 Task: Create a due date automation trigger when advanced on, 2 hours after a card is due add fields without custom field "Resume" set to a number lower or equal to 1 and lower than 10.
Action: Mouse moved to (1079, 84)
Screenshot: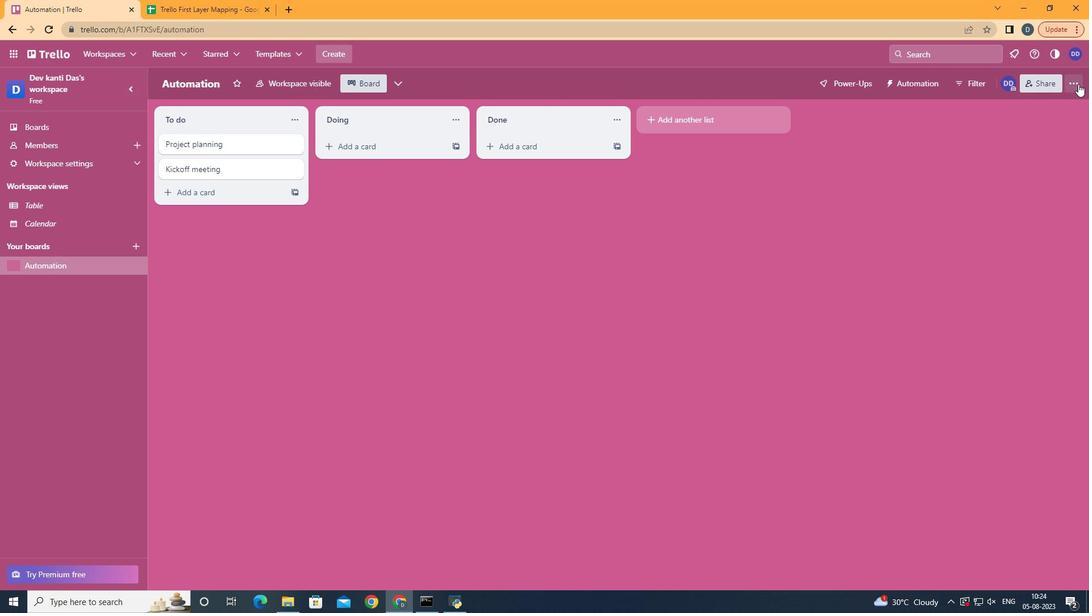 
Action: Mouse pressed left at (1079, 84)
Screenshot: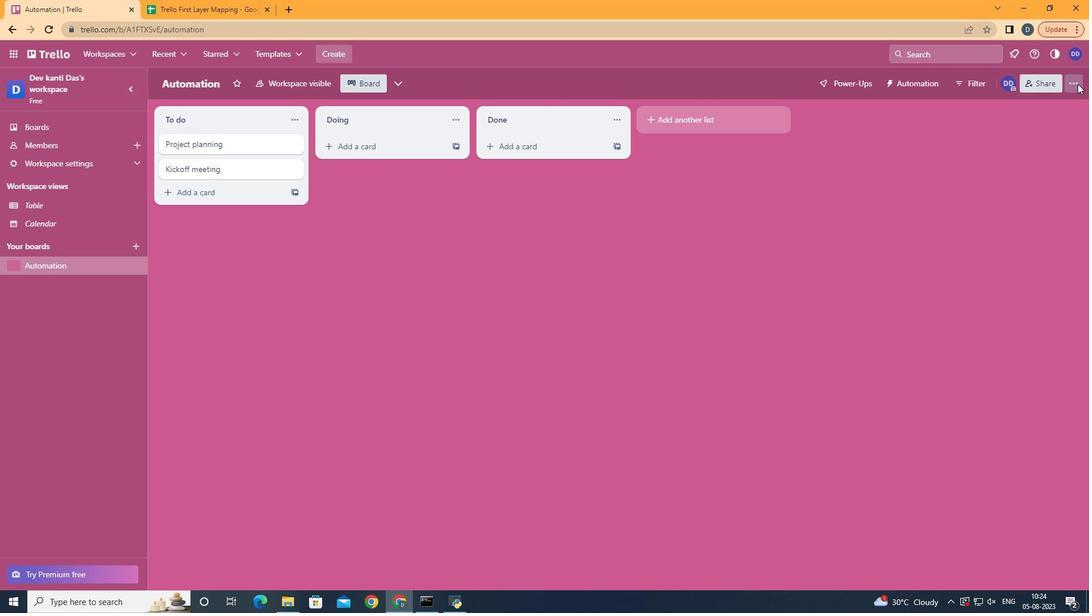 
Action: Mouse moved to (931, 233)
Screenshot: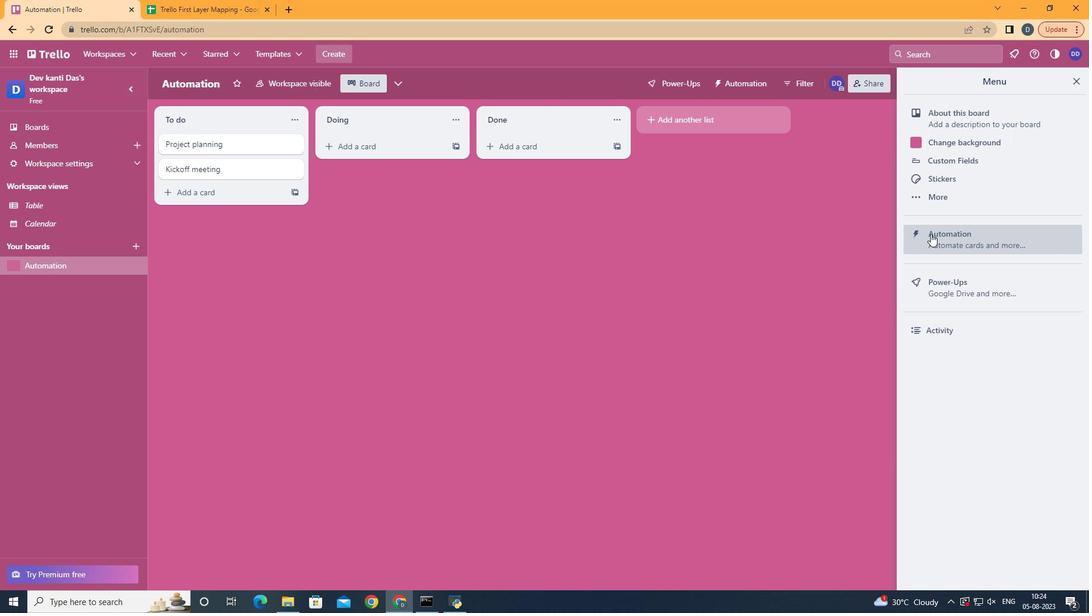 
Action: Mouse pressed left at (931, 233)
Screenshot: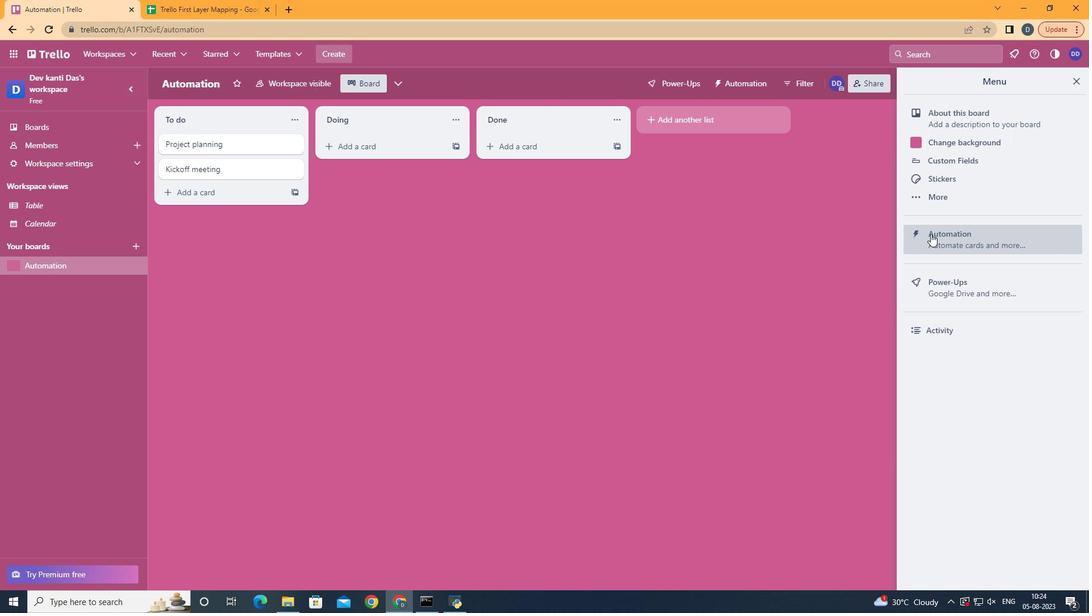 
Action: Mouse moved to (225, 220)
Screenshot: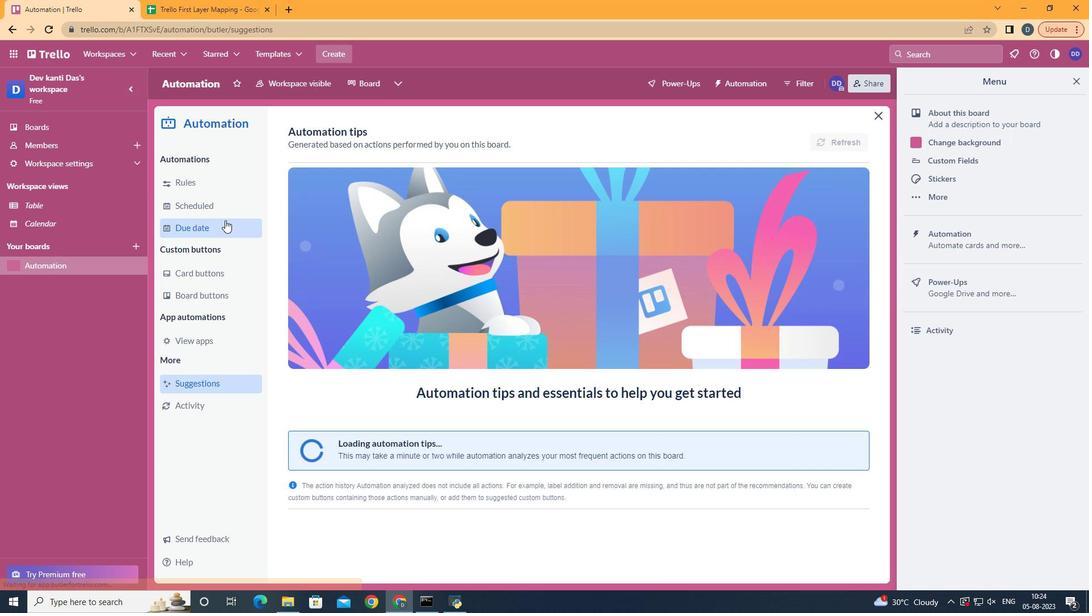 
Action: Mouse pressed left at (225, 220)
Screenshot: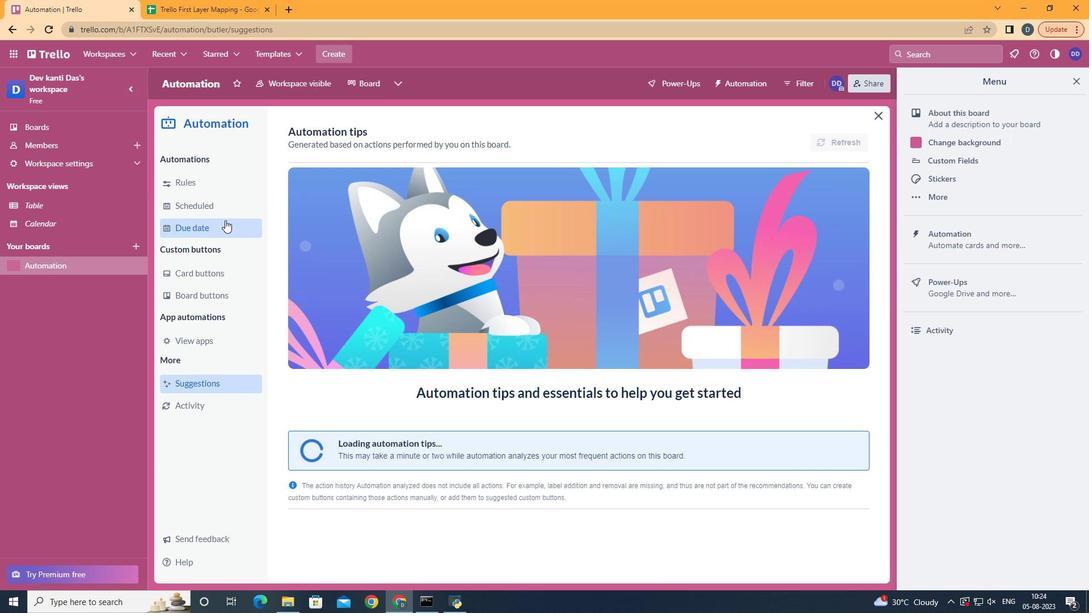 
Action: Mouse moved to (807, 128)
Screenshot: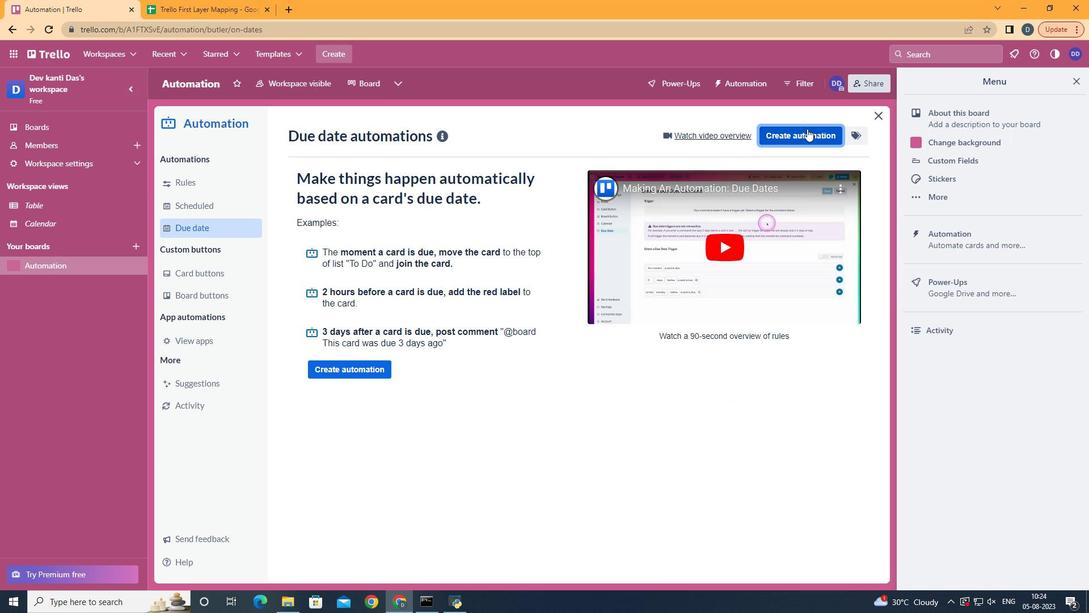 
Action: Mouse pressed left at (807, 128)
Screenshot: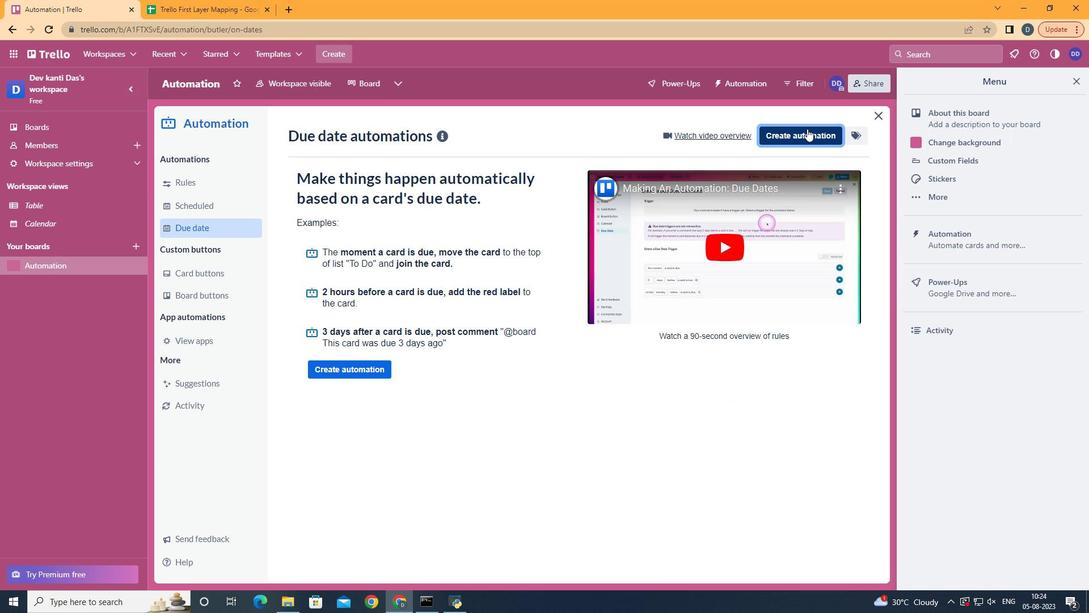 
Action: Mouse moved to (589, 250)
Screenshot: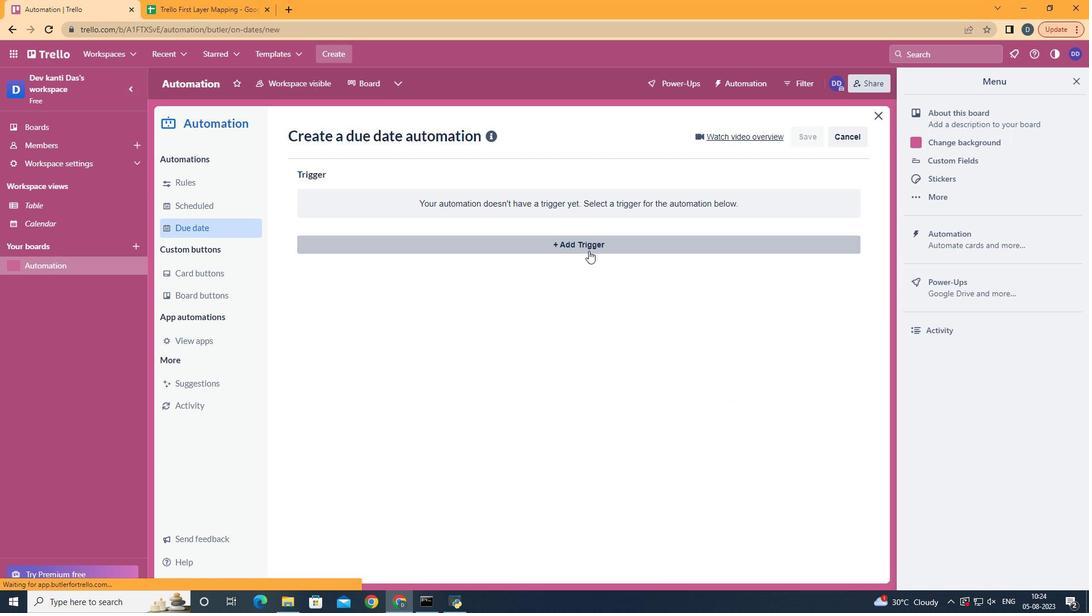 
Action: Mouse pressed left at (589, 250)
Screenshot: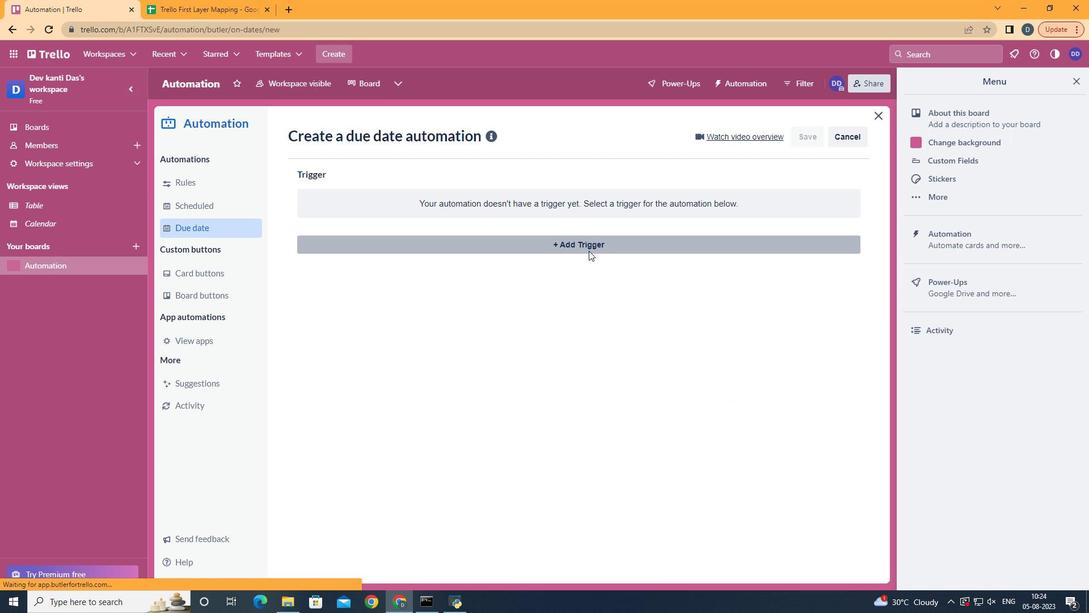 
Action: Mouse moved to (358, 480)
Screenshot: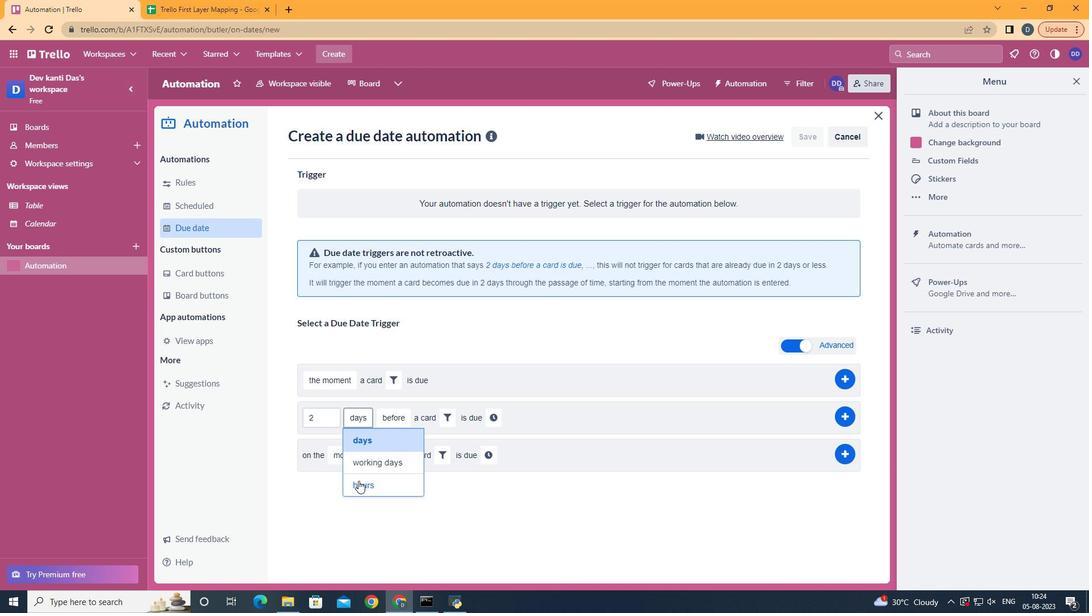 
Action: Mouse pressed left at (358, 480)
Screenshot: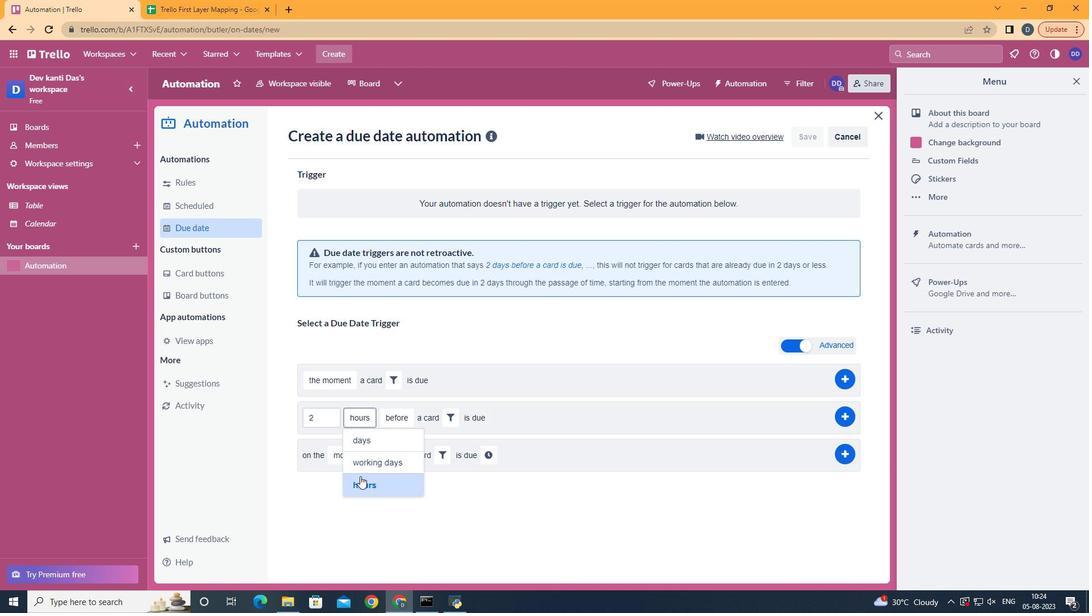 
Action: Mouse moved to (397, 457)
Screenshot: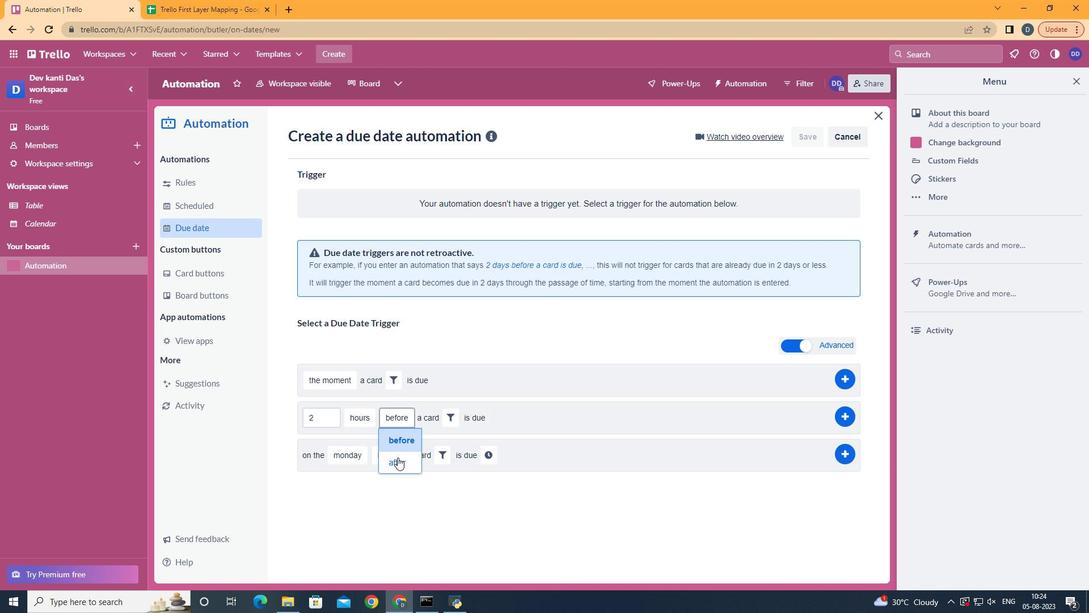 
Action: Mouse pressed left at (397, 457)
Screenshot: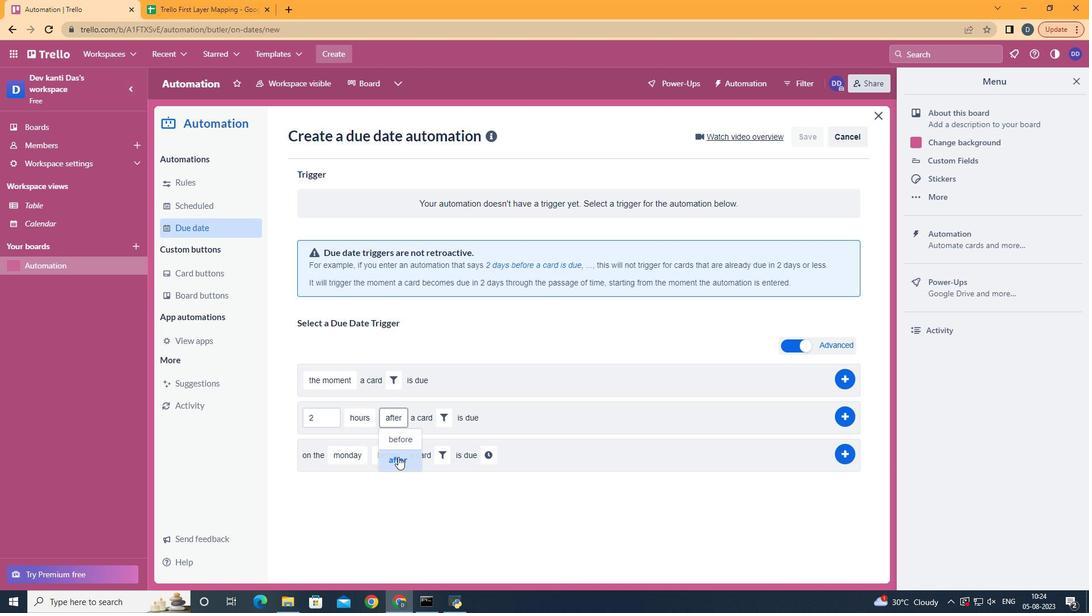 
Action: Mouse moved to (442, 416)
Screenshot: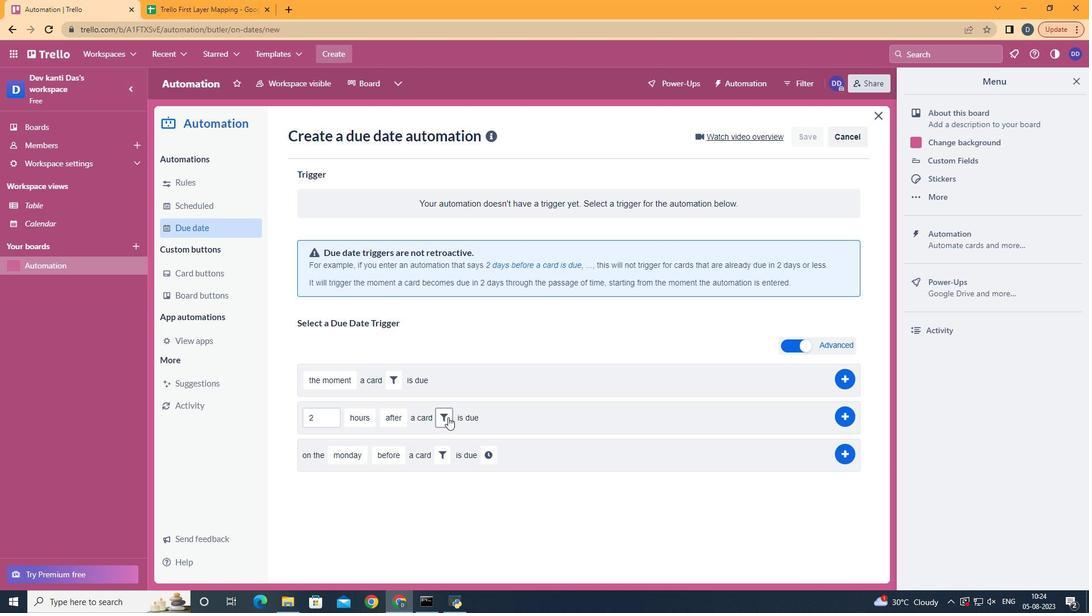
Action: Mouse pressed left at (442, 416)
Screenshot: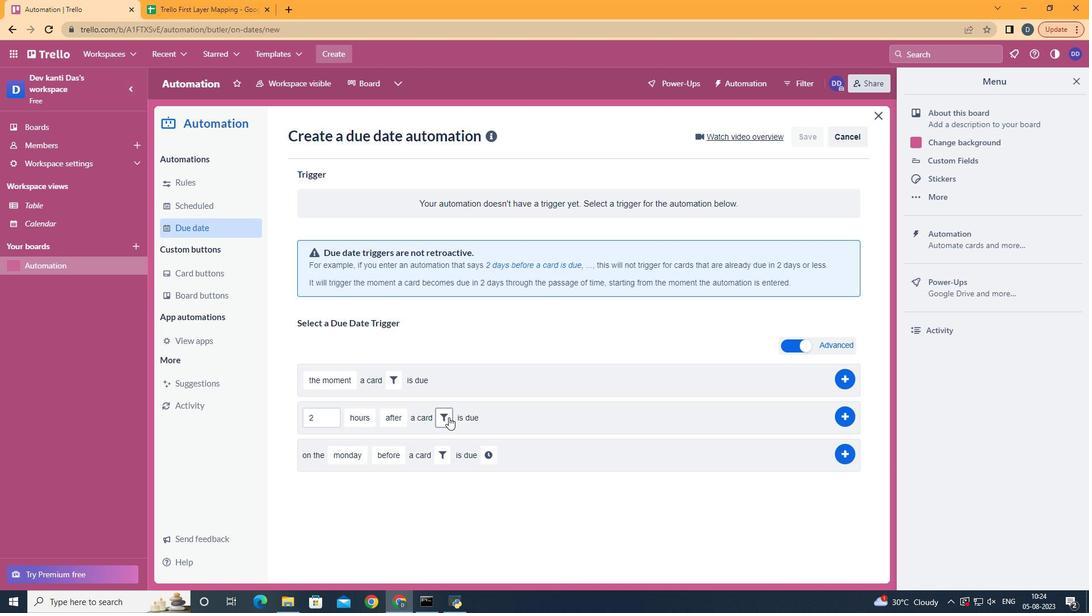 
Action: Mouse moved to (619, 451)
Screenshot: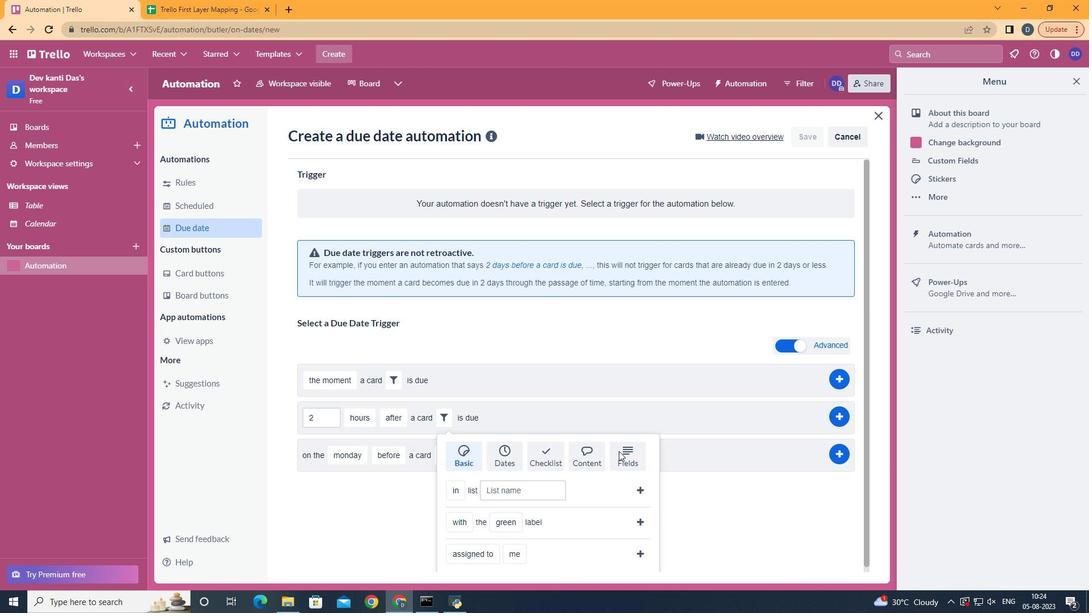 
Action: Mouse pressed left at (619, 451)
Screenshot: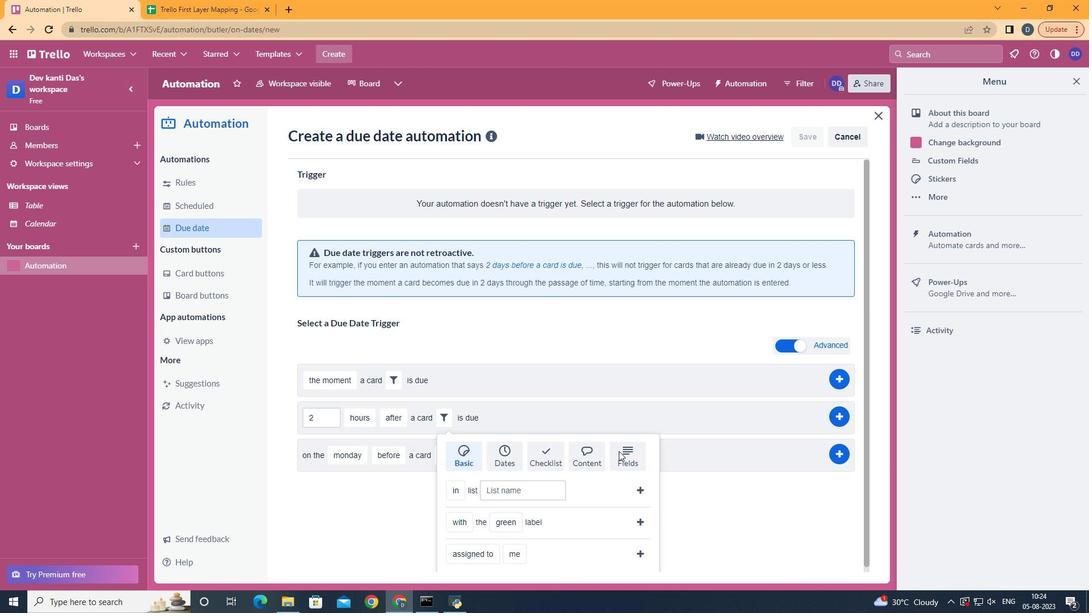
Action: Mouse moved to (619, 451)
Screenshot: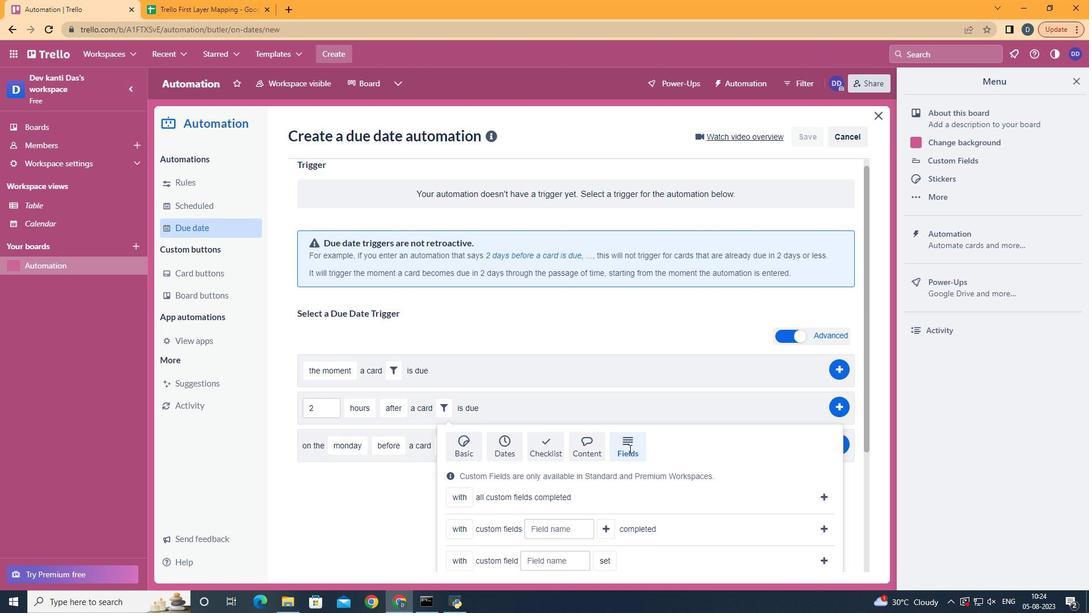 
Action: Mouse scrolled (619, 450) with delta (0, 0)
Screenshot: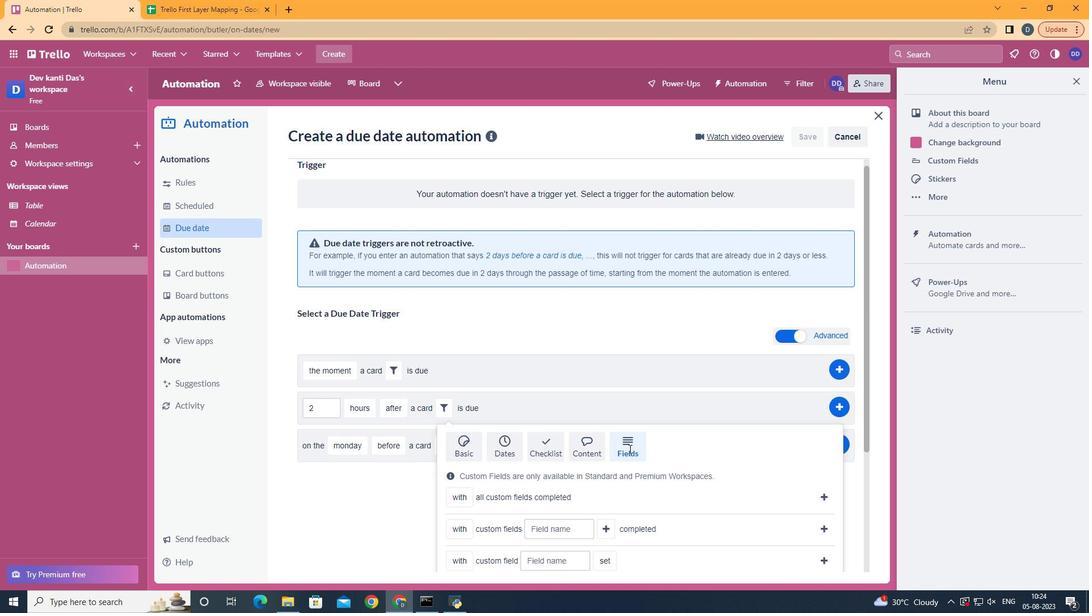
Action: Mouse scrolled (619, 450) with delta (0, 0)
Screenshot: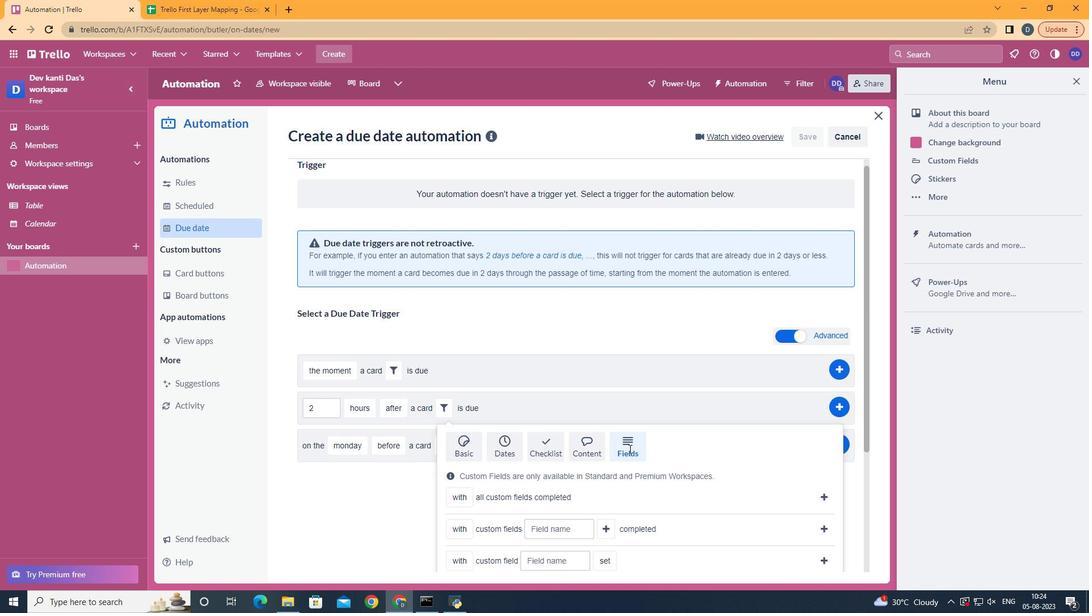 
Action: Mouse scrolled (619, 450) with delta (0, 0)
Screenshot: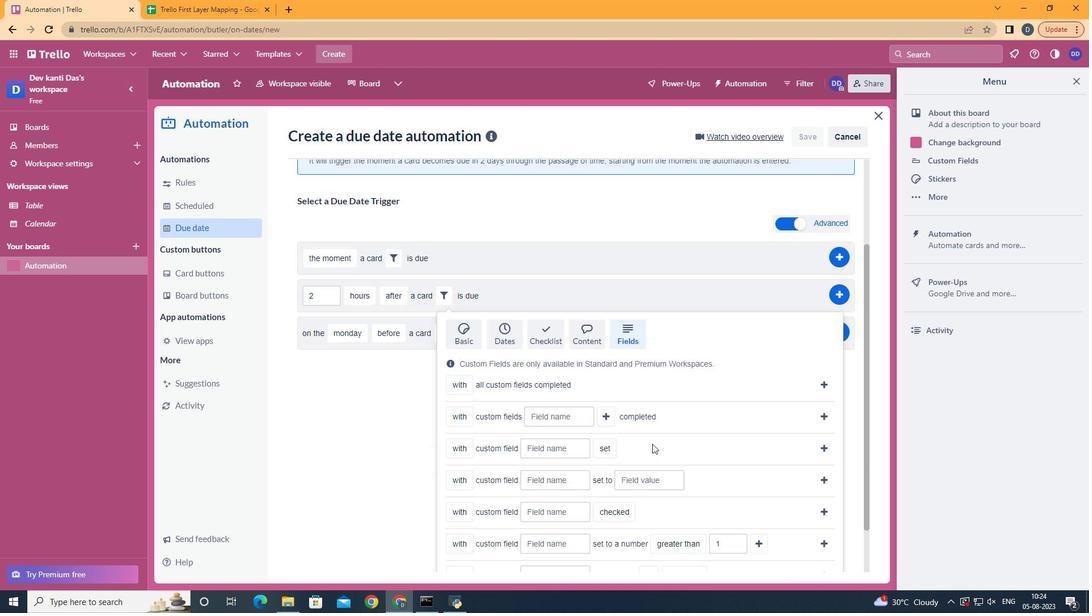 
Action: Mouse scrolled (619, 450) with delta (0, 0)
Screenshot: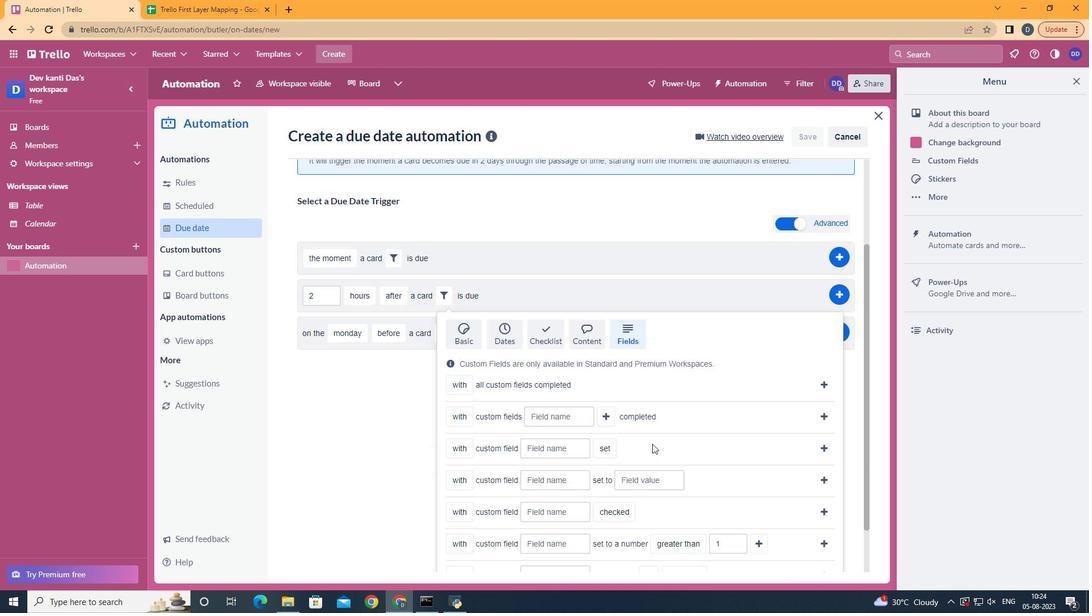 
Action: Mouse moved to (622, 451)
Screenshot: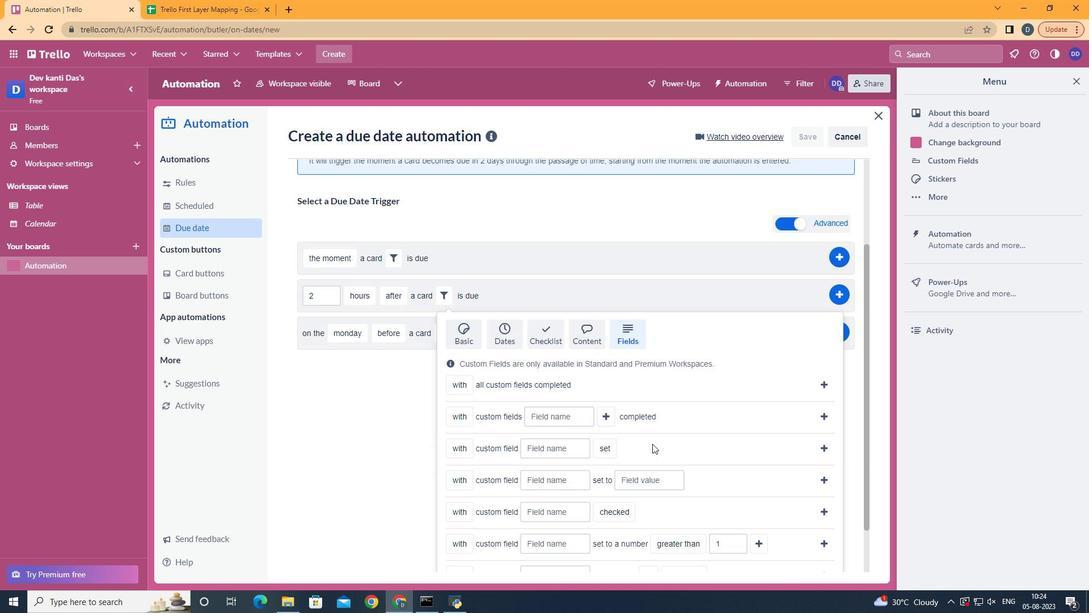 
Action: Mouse scrolled (622, 450) with delta (0, 0)
Screenshot: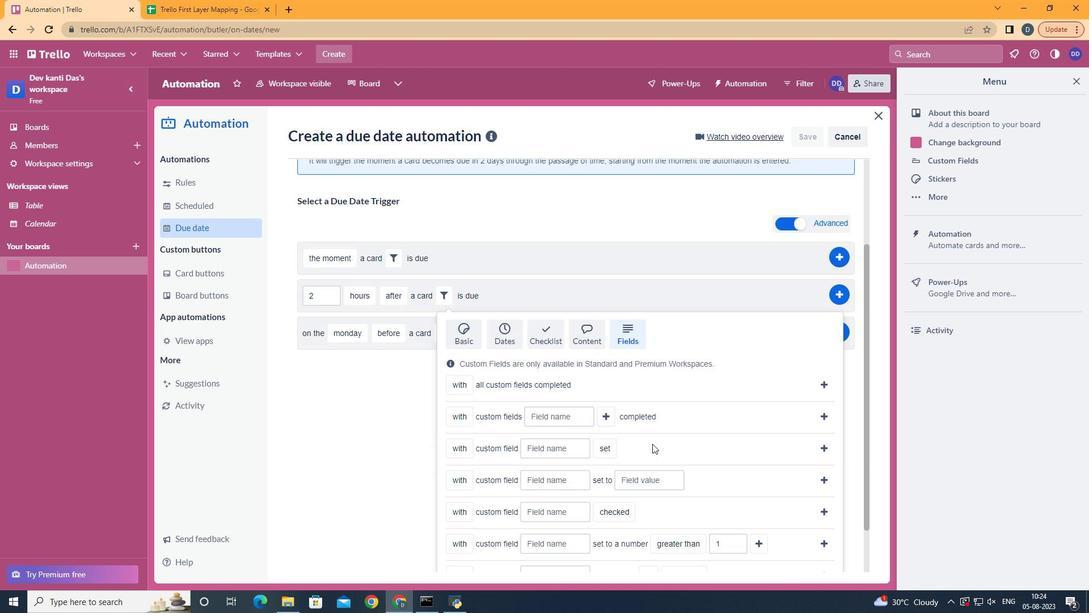 
Action: Mouse moved to (629, 449)
Screenshot: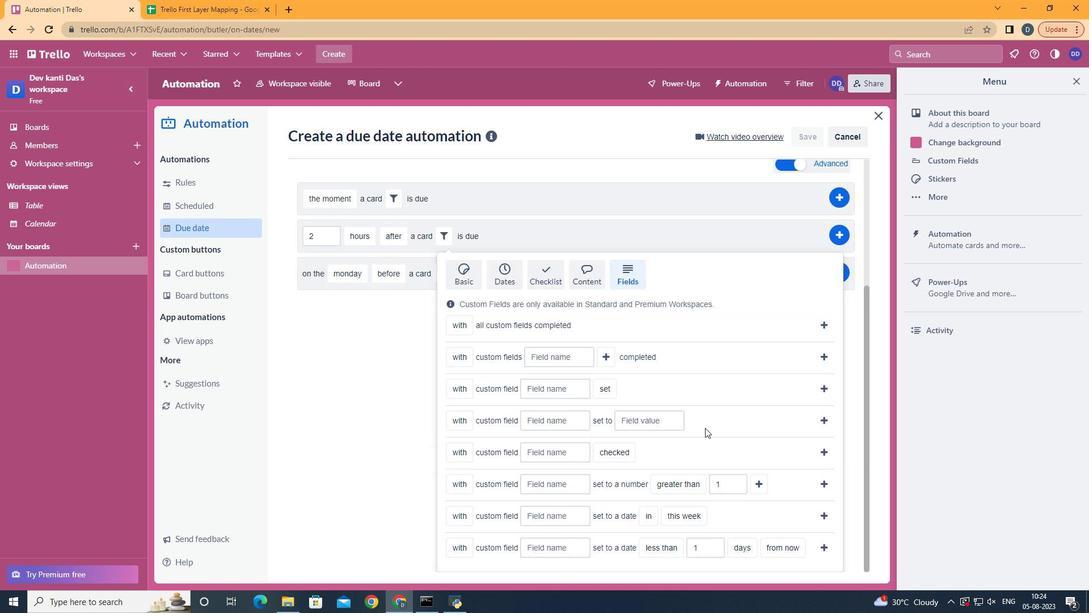 
Action: Mouse scrolled (629, 448) with delta (0, 0)
Screenshot: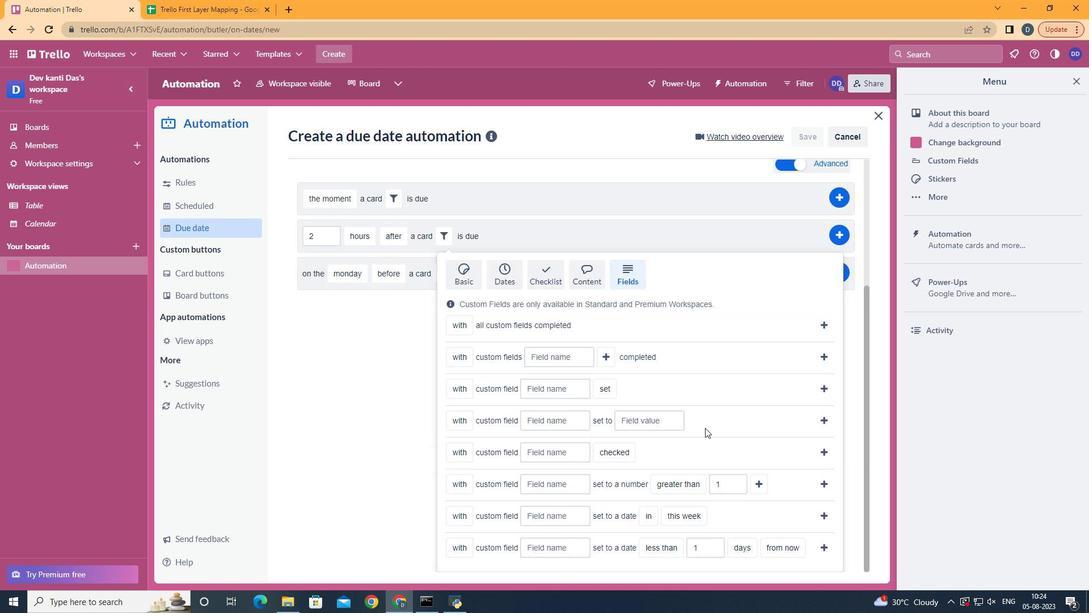 
Action: Mouse moved to (468, 523)
Screenshot: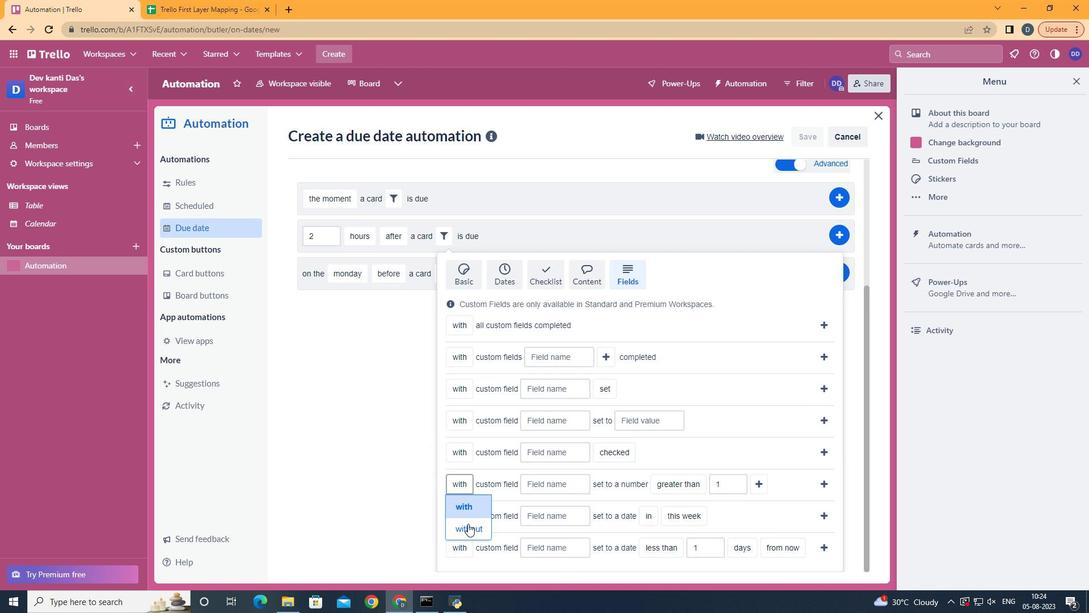 
Action: Mouse pressed left at (468, 523)
Screenshot: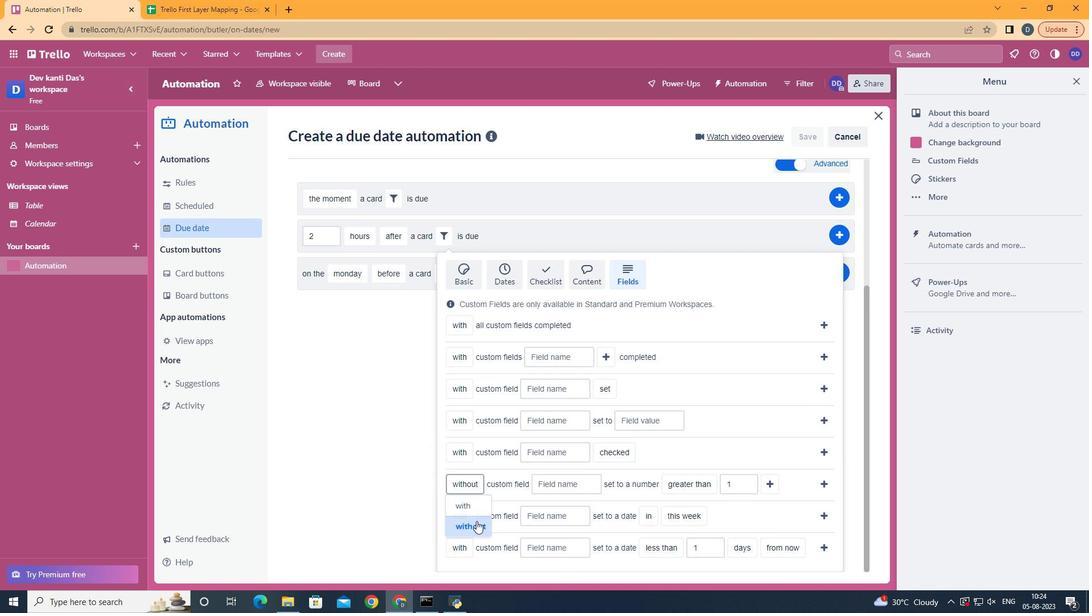 
Action: Mouse moved to (588, 482)
Screenshot: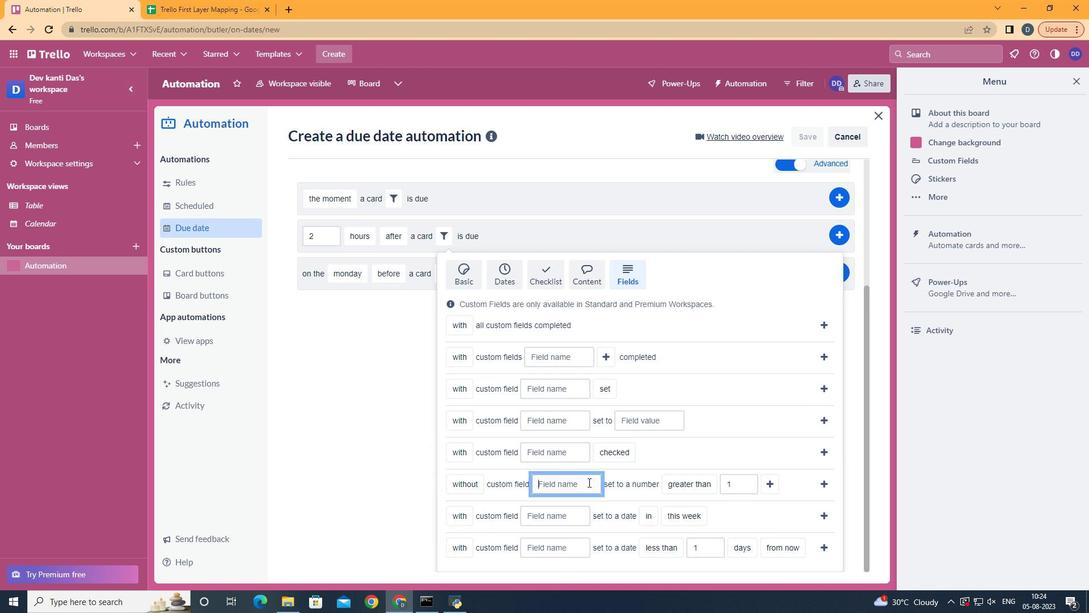 
Action: Mouse pressed left at (588, 482)
Screenshot: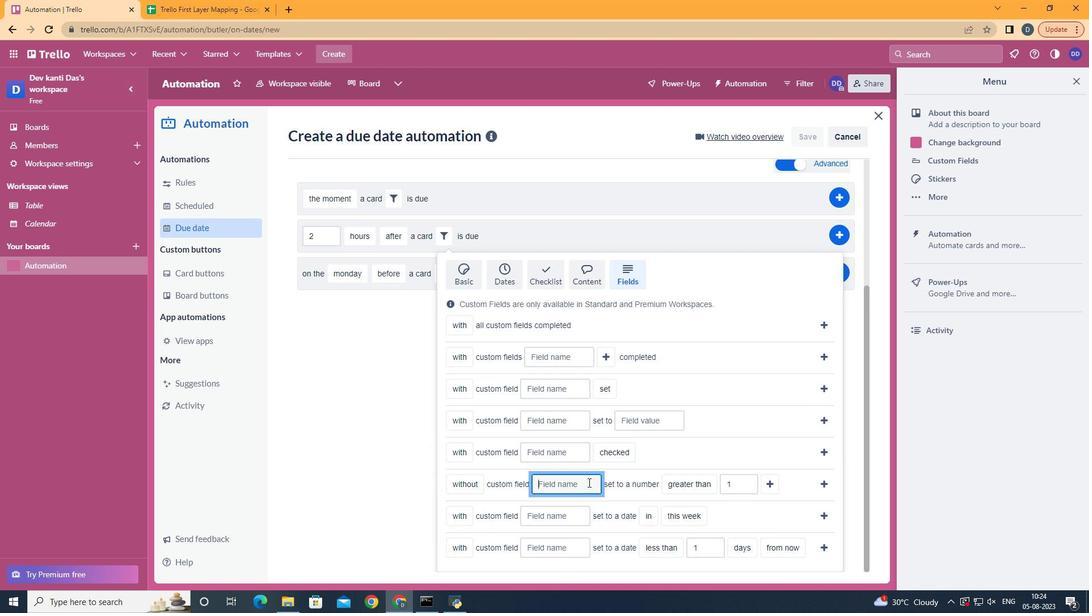 
Action: Key pressed <Key.shift>Resue
Screenshot: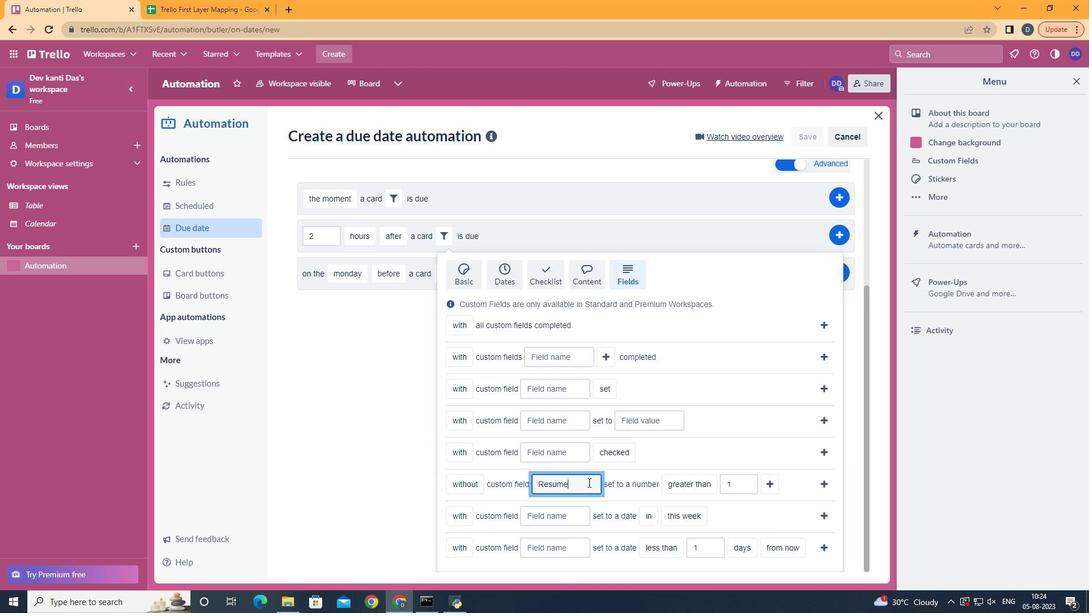 
Action: Mouse moved to (718, 462)
Screenshot: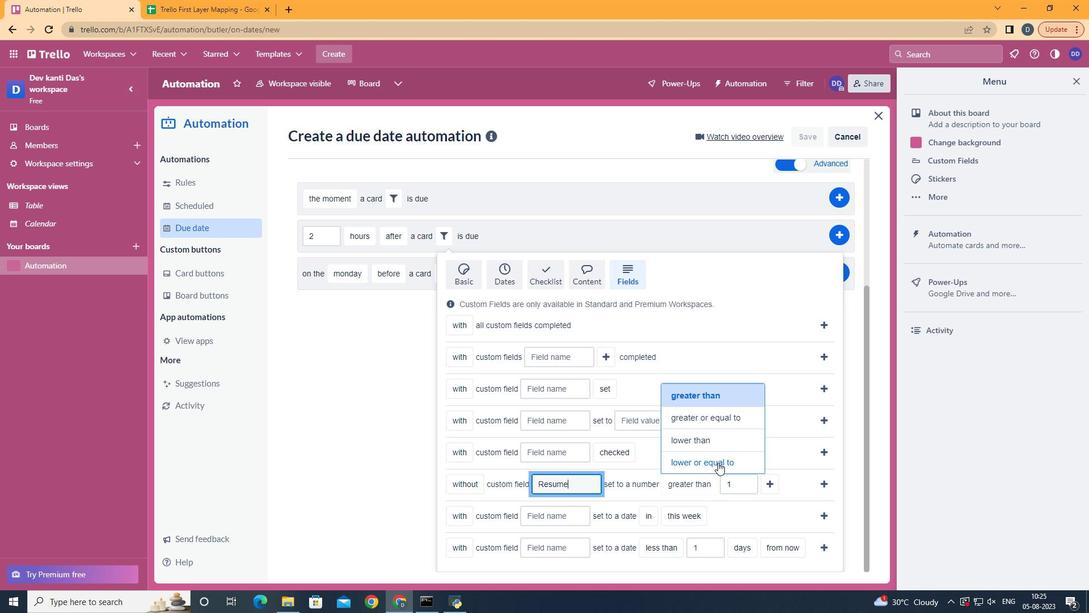 
Action: Mouse pressed left at (718, 462)
Screenshot: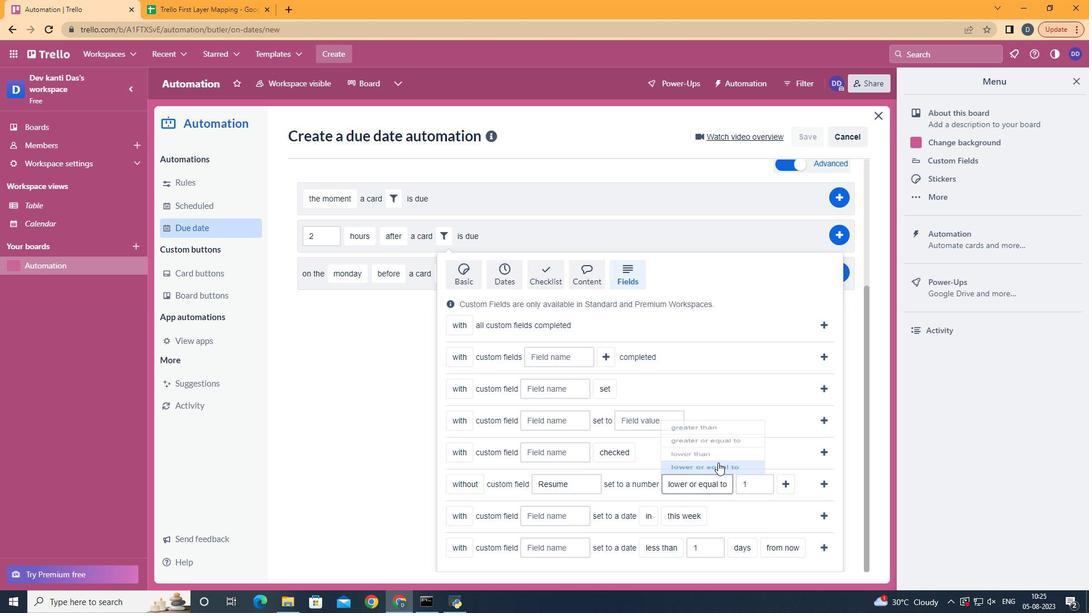 
Action: Mouse moved to (783, 484)
Screenshot: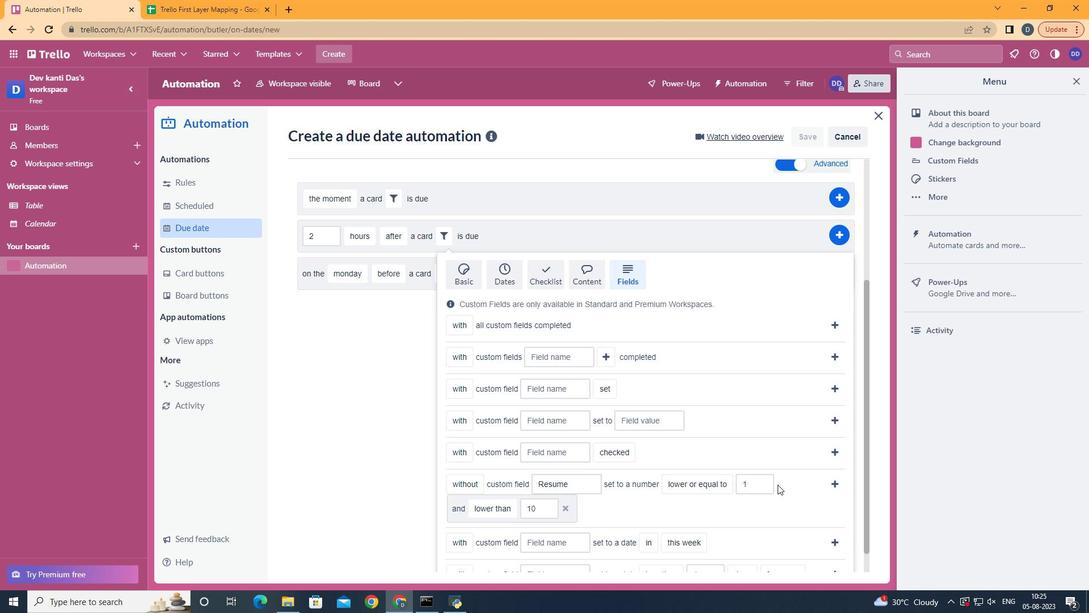 
Action: Mouse pressed left at (783, 484)
Screenshot: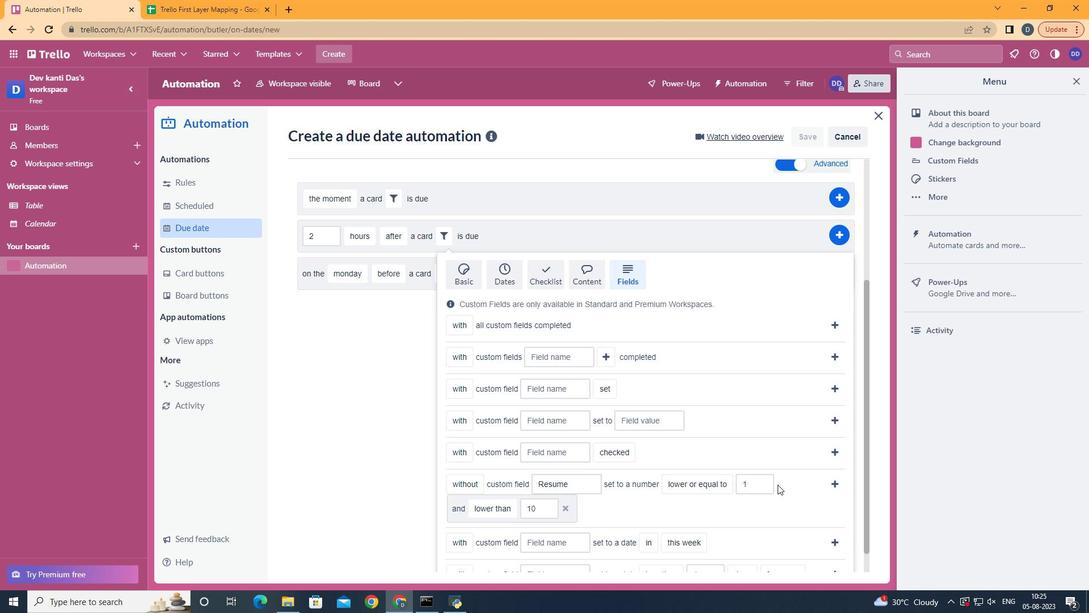
Action: Mouse moved to (506, 415)
Screenshot: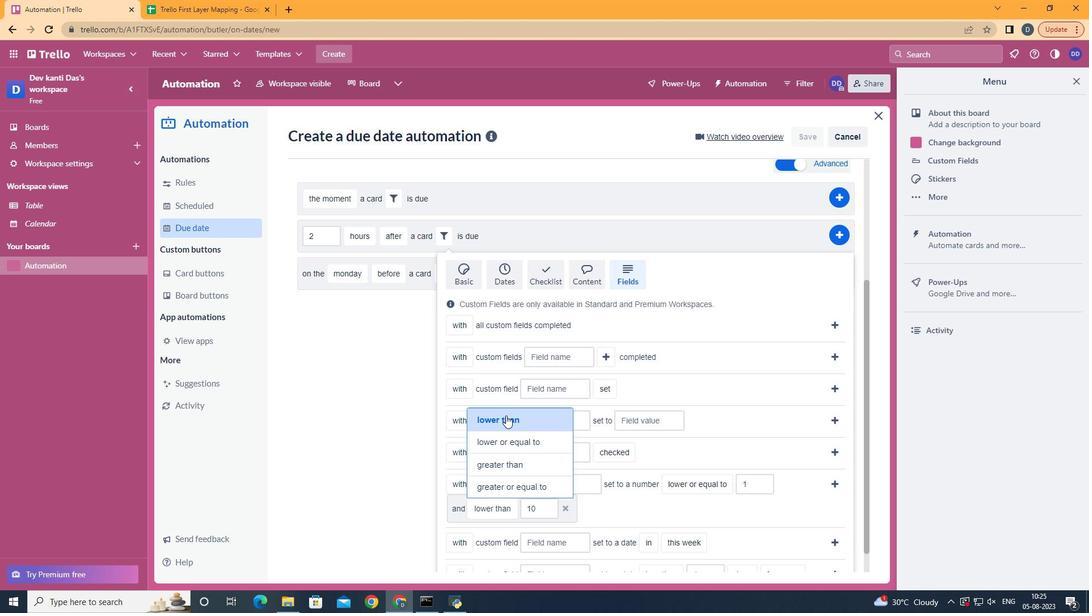 
Action: Mouse pressed left at (506, 415)
Screenshot: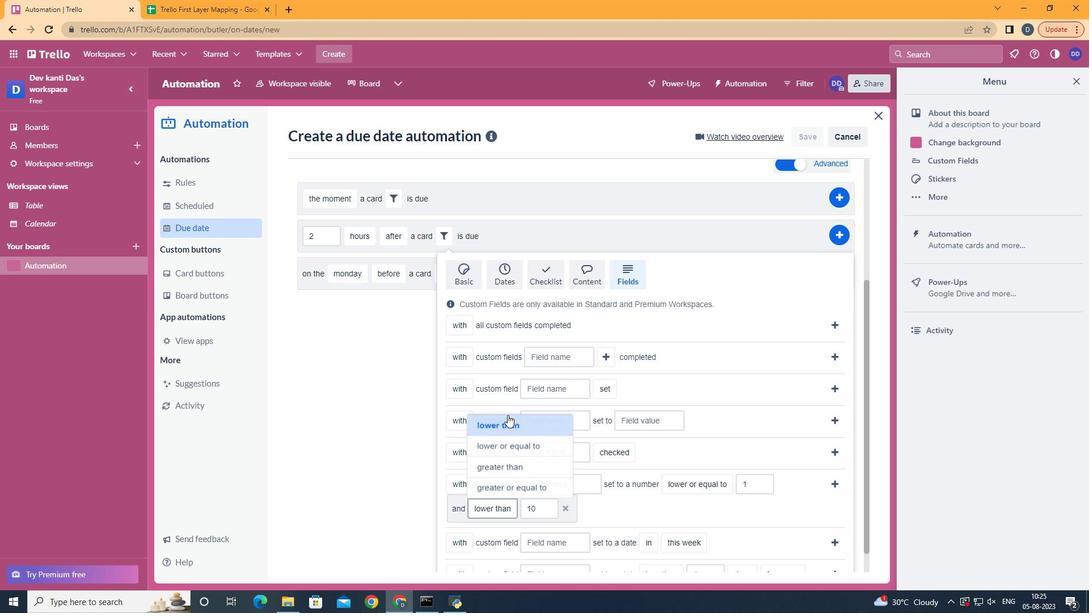
Action: Mouse moved to (840, 490)
Screenshot: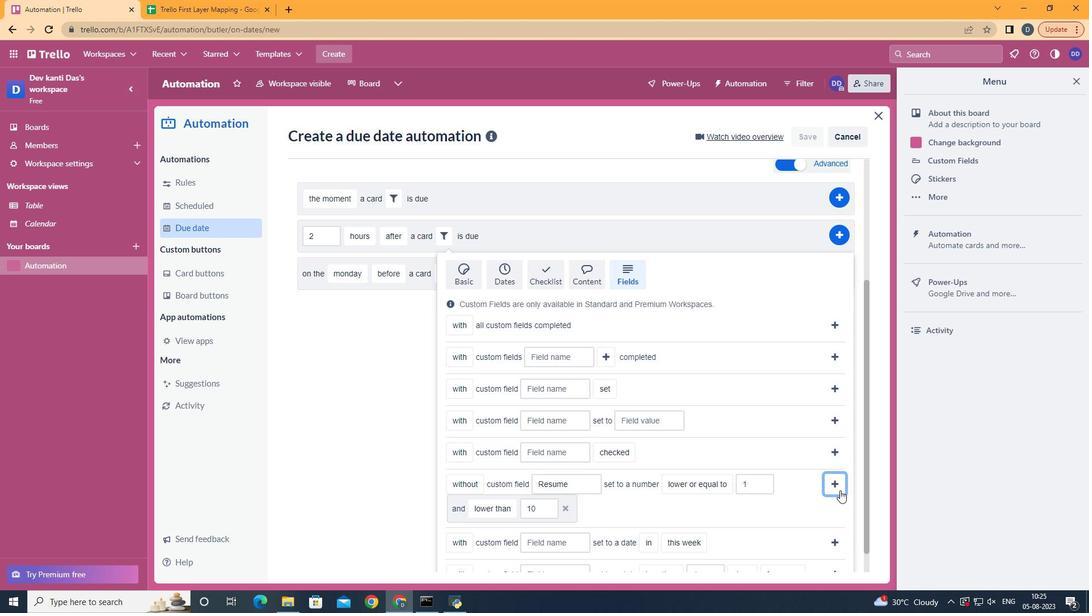 
Action: Mouse pressed left at (840, 490)
Screenshot: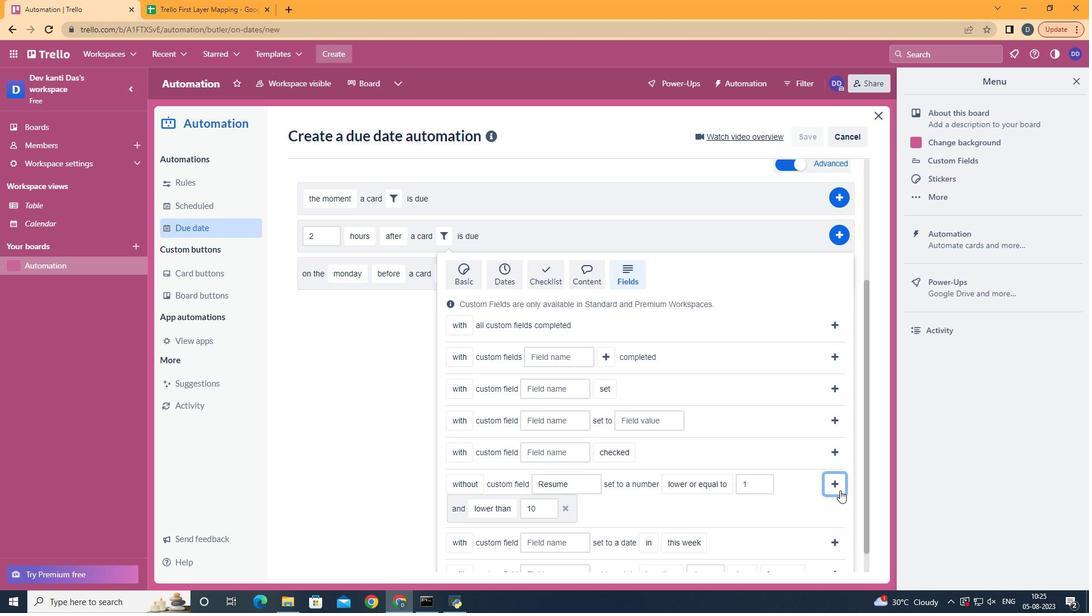 
Action: Mouse moved to (841, 418)
Screenshot: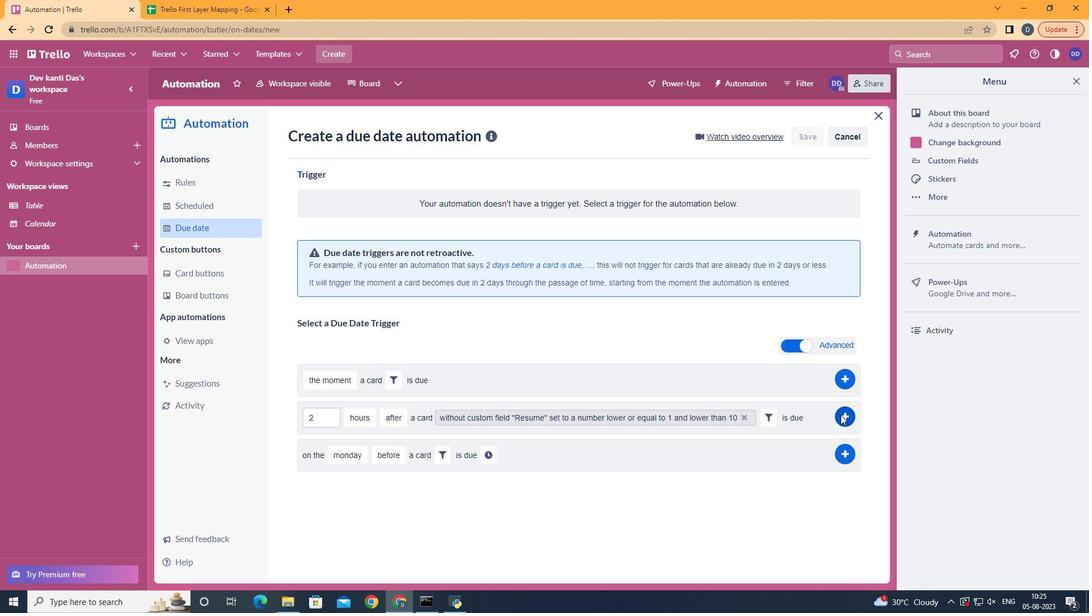 
Action: Mouse pressed left at (841, 418)
Screenshot: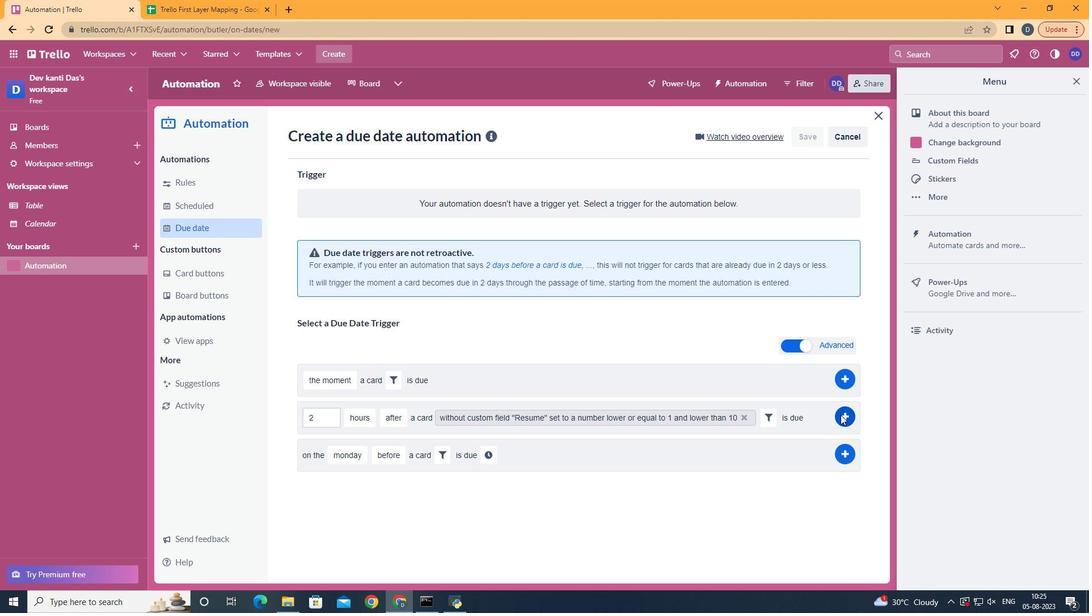 
Action: Mouse moved to (535, 226)
Screenshot: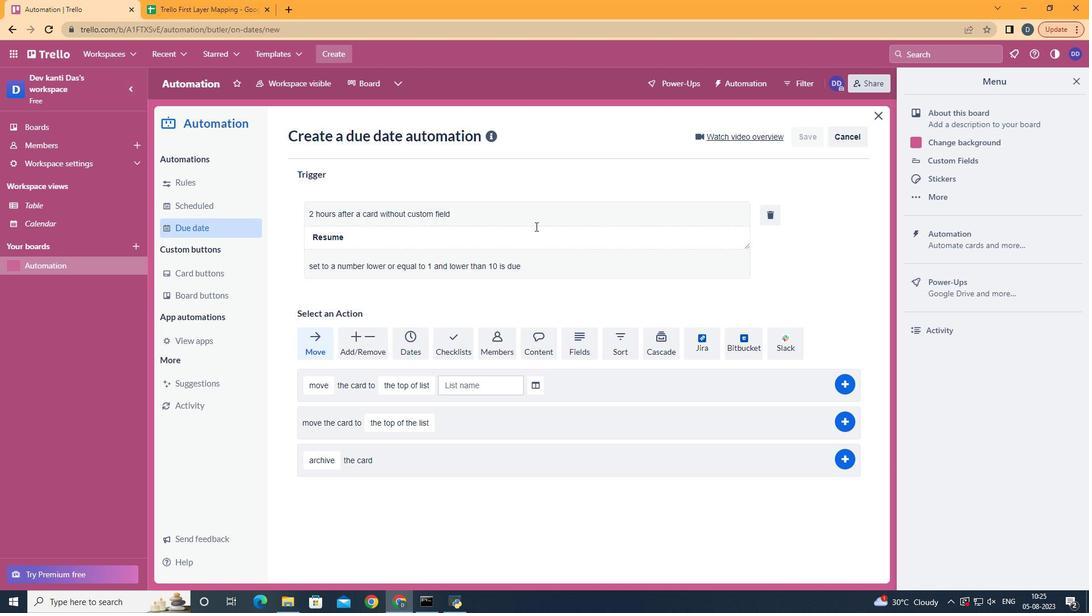 
